 Task: Sort the products in the category "Enzymes" by price (lowest first).
Action: Mouse moved to (261, 141)
Screenshot: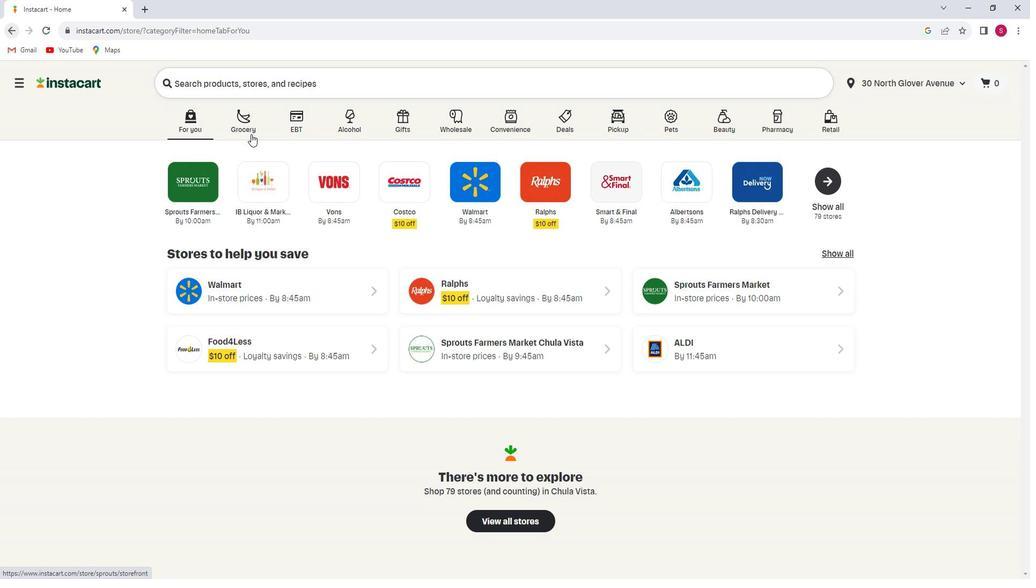 
Action: Mouse pressed left at (261, 141)
Screenshot: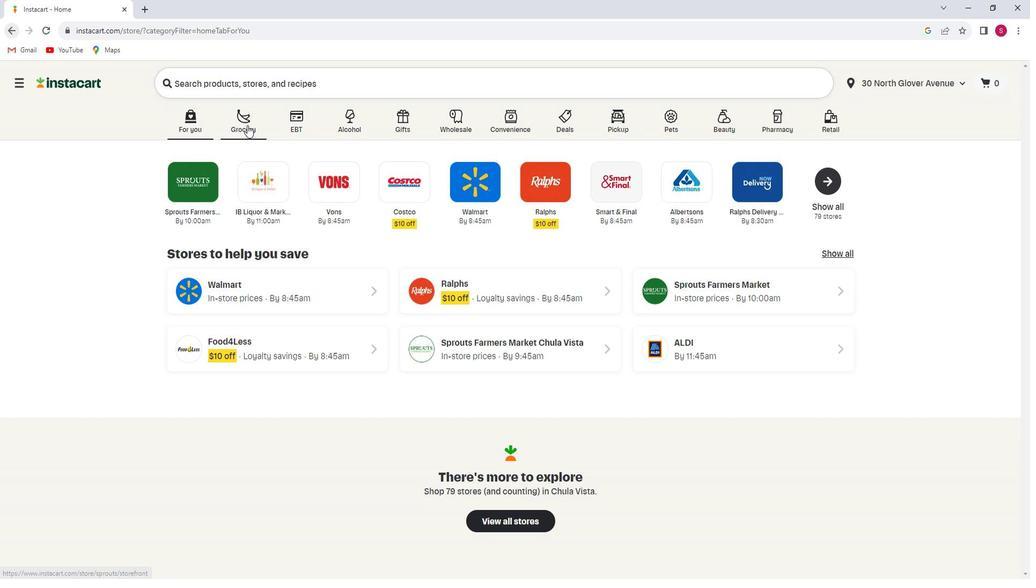 
Action: Mouse moved to (299, 304)
Screenshot: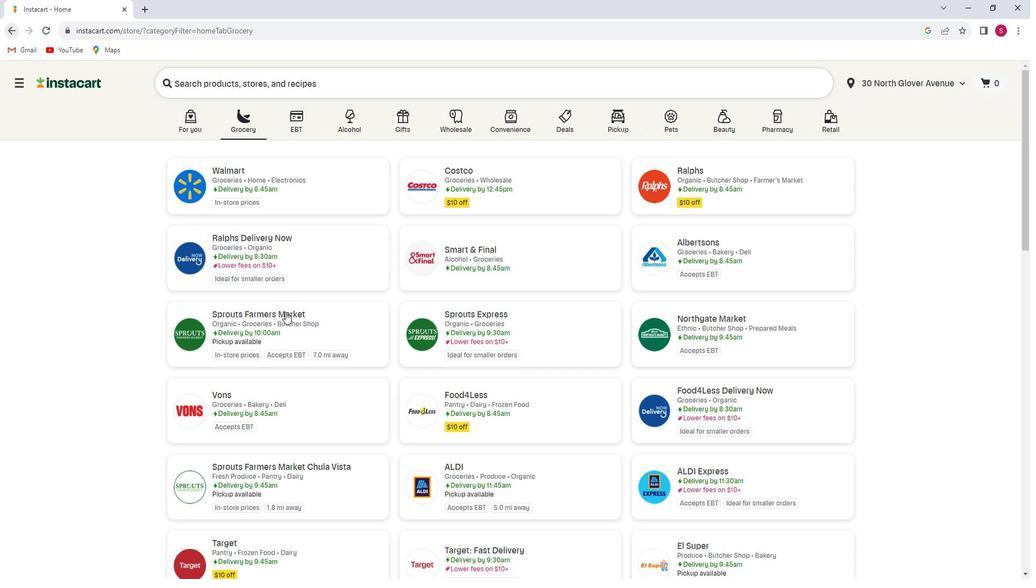 
Action: Mouse pressed left at (299, 304)
Screenshot: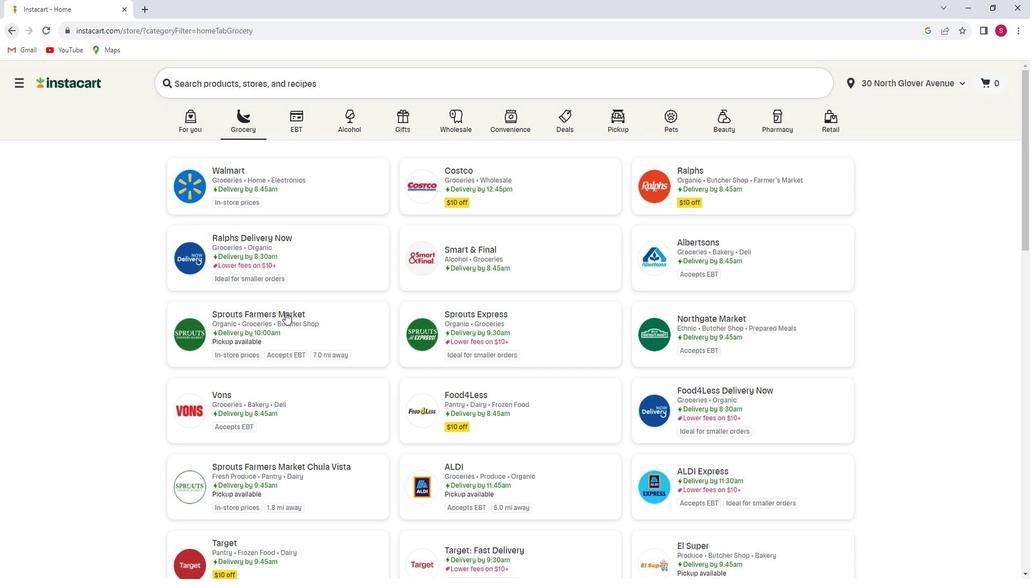 
Action: Mouse moved to (67, 302)
Screenshot: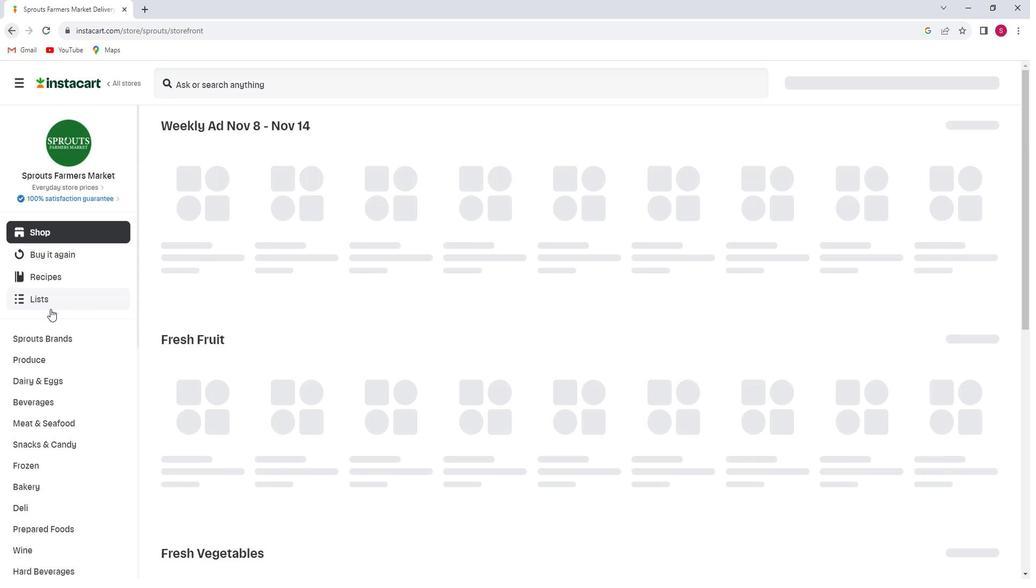 
Action: Mouse scrolled (67, 301) with delta (0, 0)
Screenshot: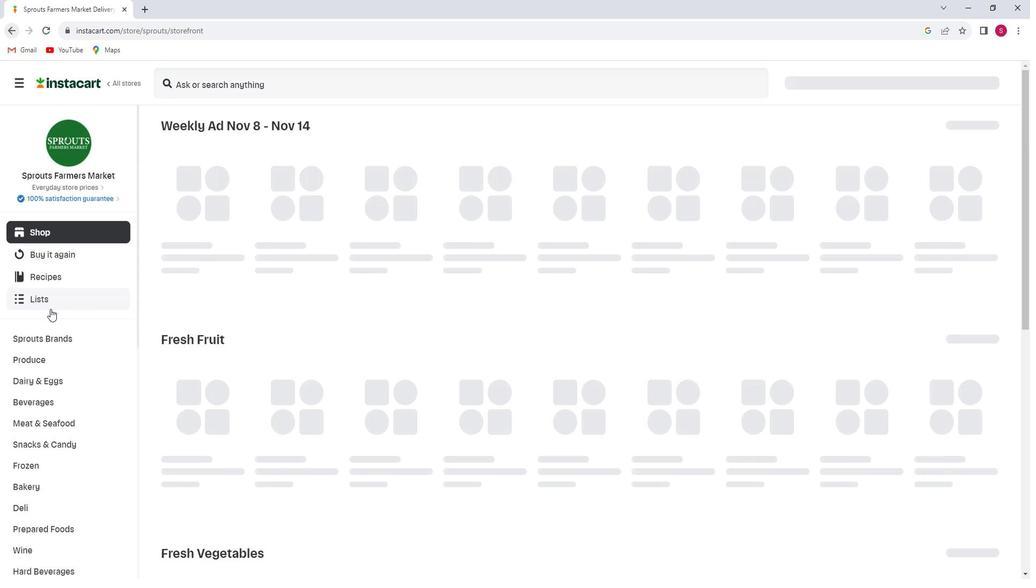 
Action: Mouse scrolled (67, 301) with delta (0, 0)
Screenshot: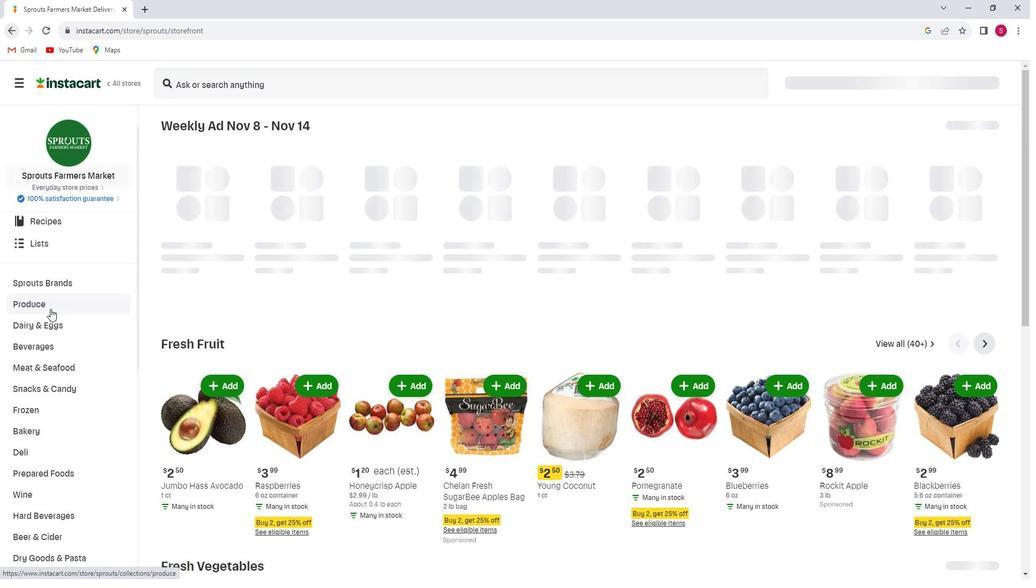 
Action: Mouse scrolled (67, 301) with delta (0, 0)
Screenshot: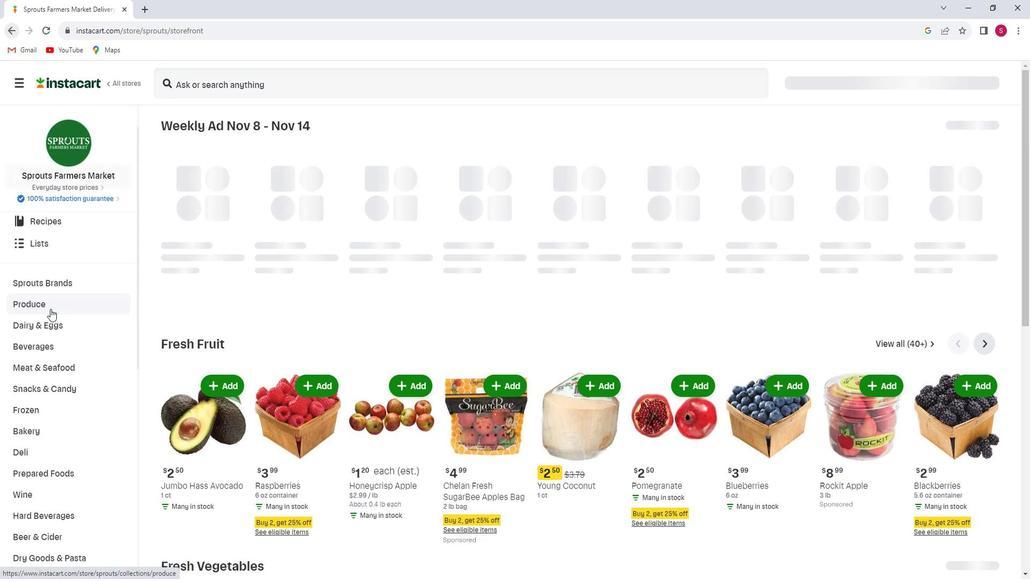 
Action: Mouse scrolled (67, 301) with delta (0, 0)
Screenshot: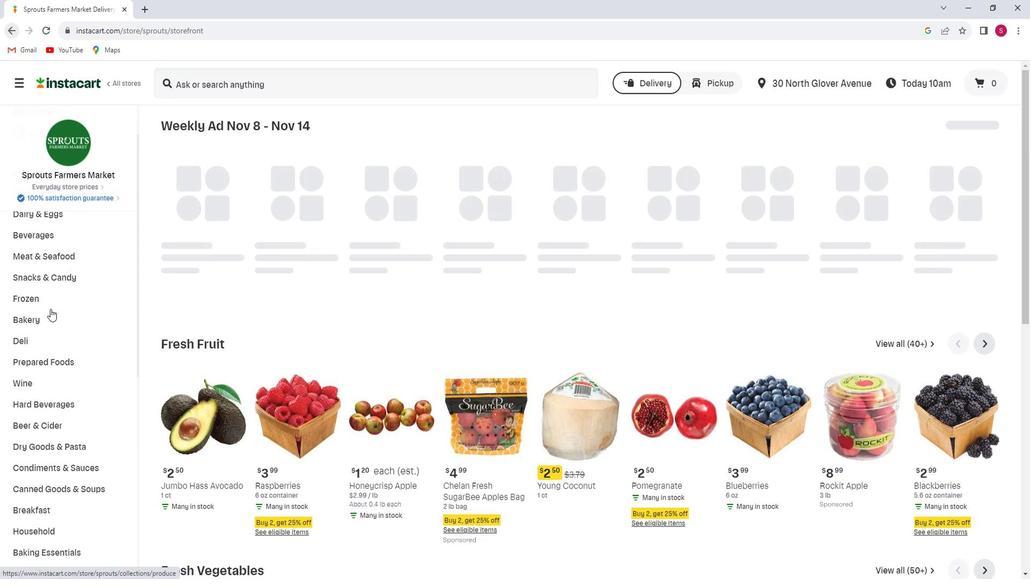 
Action: Mouse scrolled (67, 301) with delta (0, 0)
Screenshot: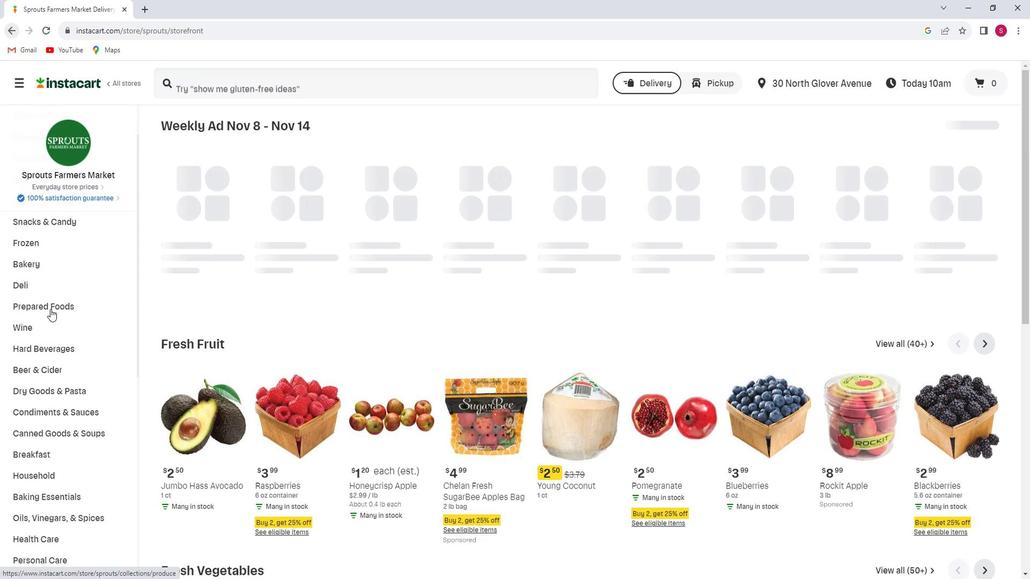 
Action: Mouse scrolled (67, 301) with delta (0, 0)
Screenshot: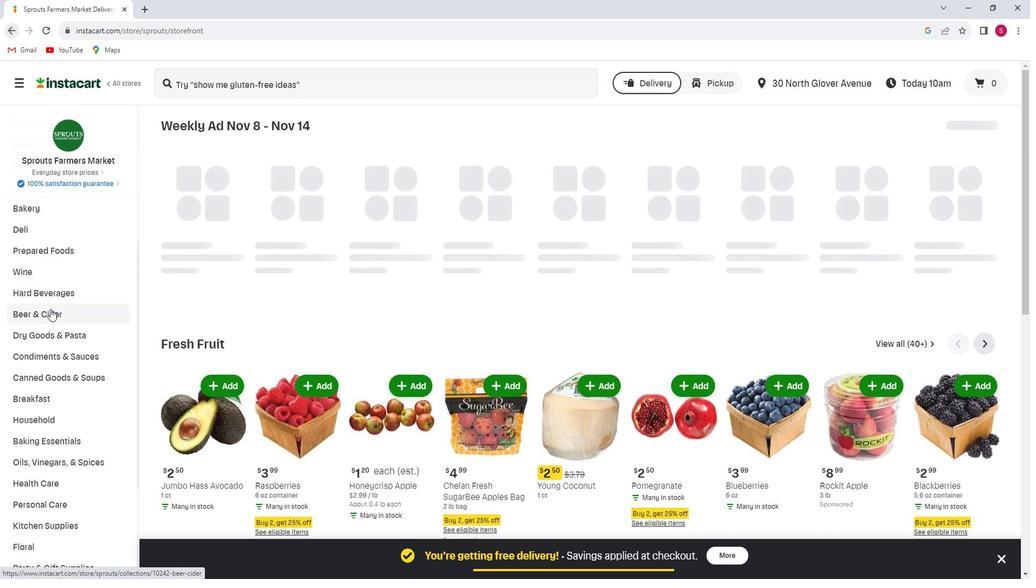 
Action: Mouse scrolled (67, 301) with delta (0, 0)
Screenshot: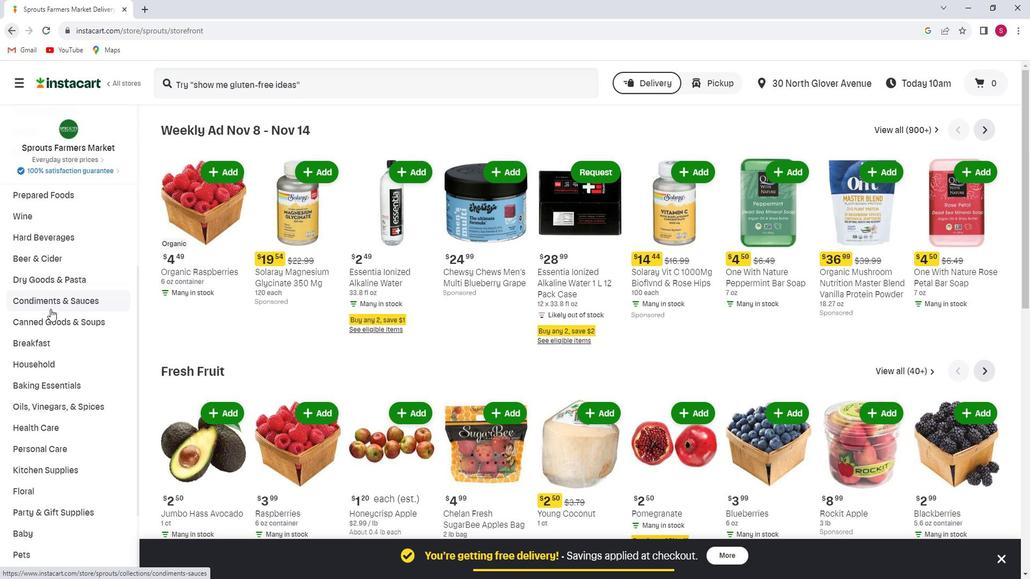 
Action: Mouse scrolled (67, 301) with delta (0, 0)
Screenshot: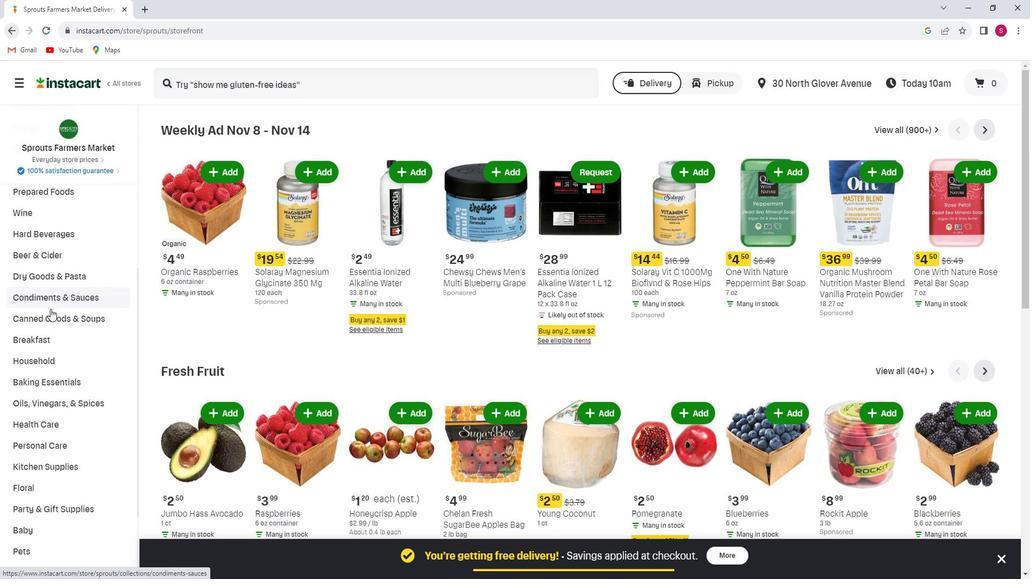 
Action: Mouse moved to (66, 307)
Screenshot: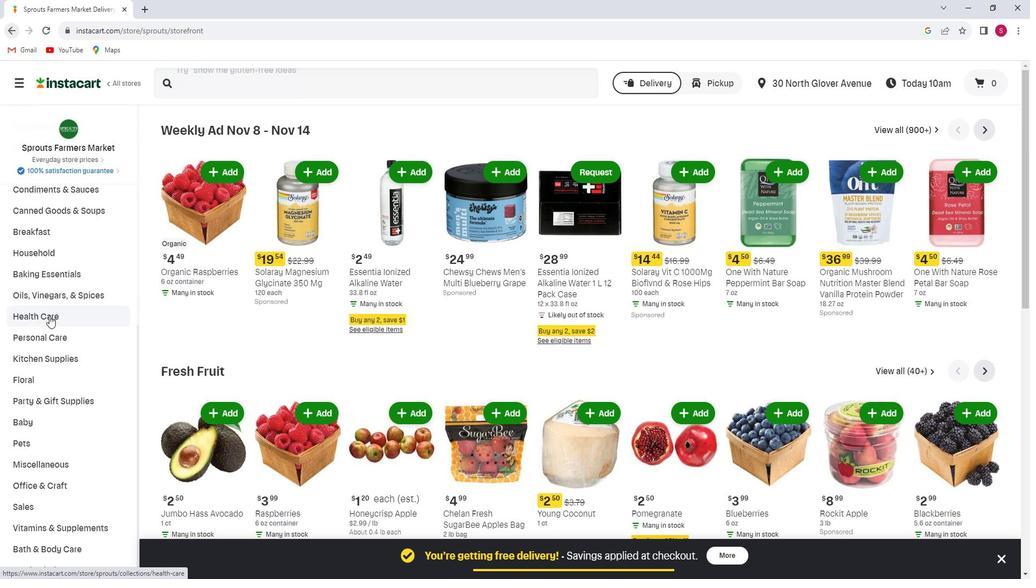 
Action: Mouse pressed left at (66, 307)
Screenshot: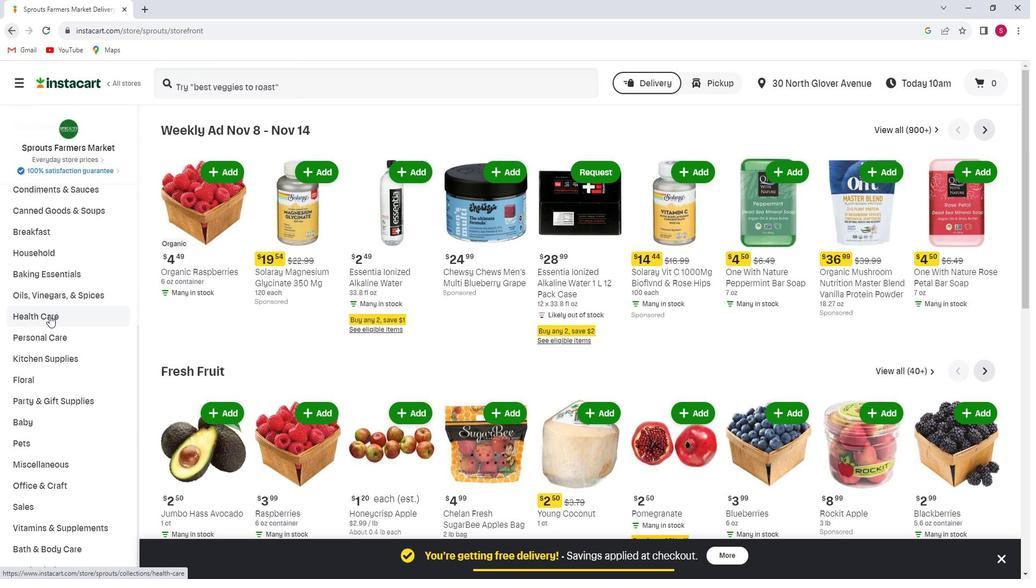 
Action: Mouse moved to (488, 170)
Screenshot: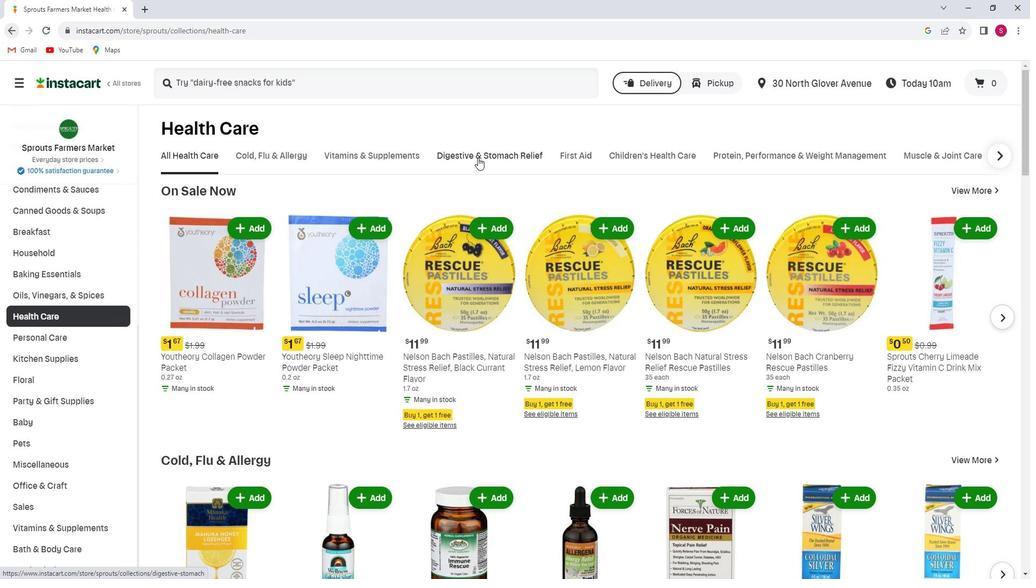 
Action: Mouse pressed left at (488, 170)
Screenshot: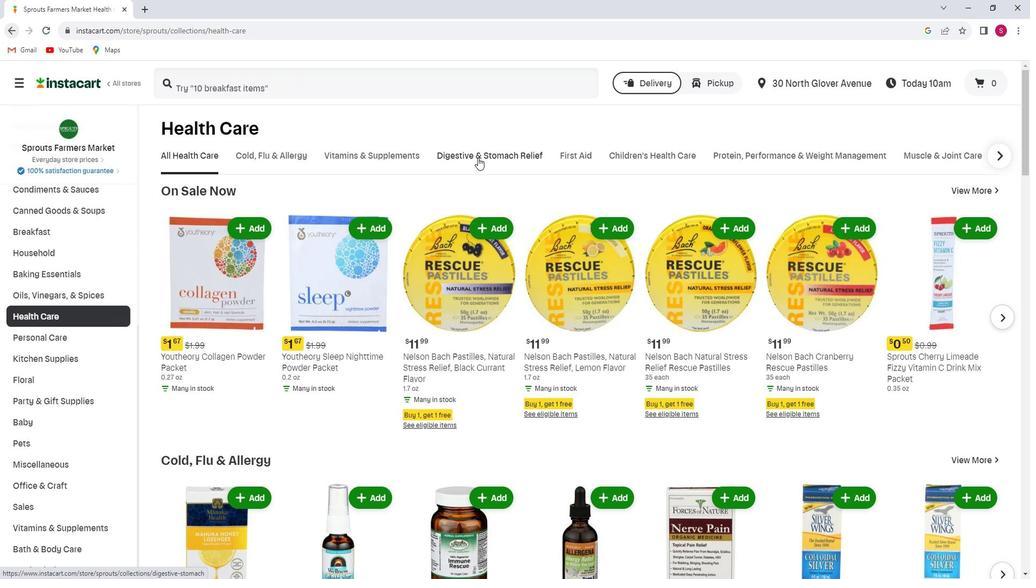 
Action: Mouse moved to (717, 207)
Screenshot: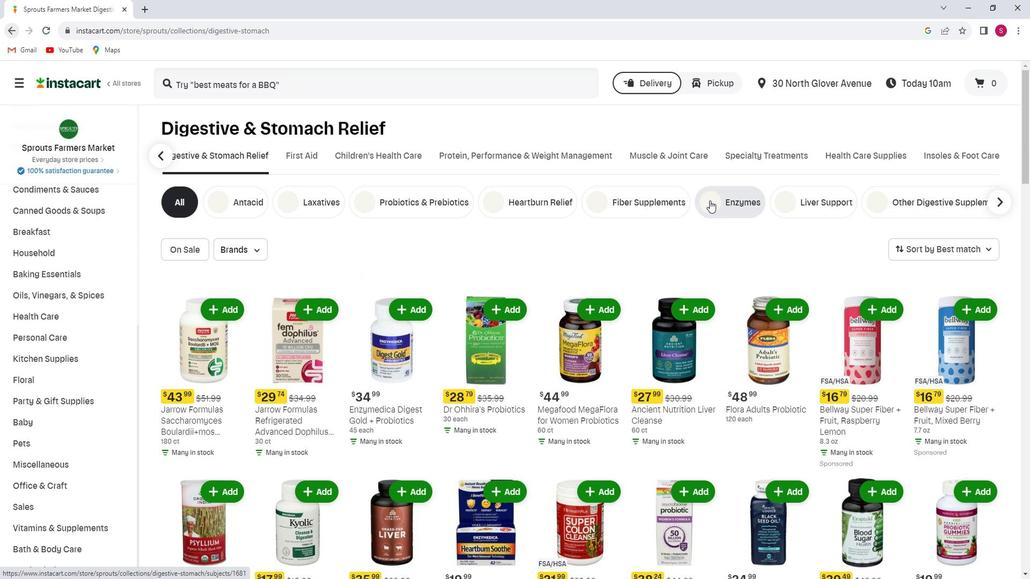 
Action: Mouse pressed left at (717, 207)
Screenshot: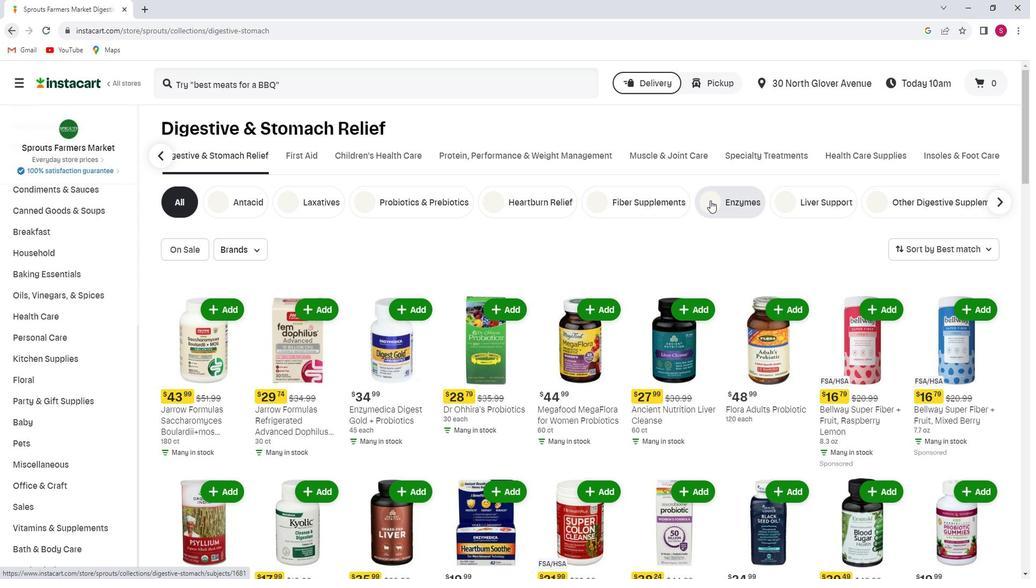 
Action: Mouse moved to (927, 251)
Screenshot: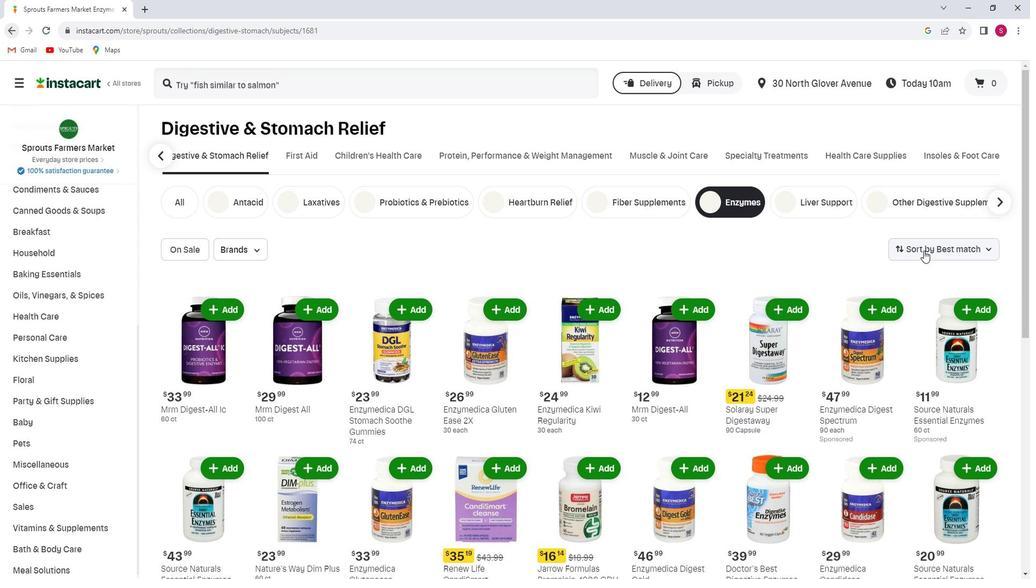 
Action: Mouse pressed left at (927, 251)
Screenshot: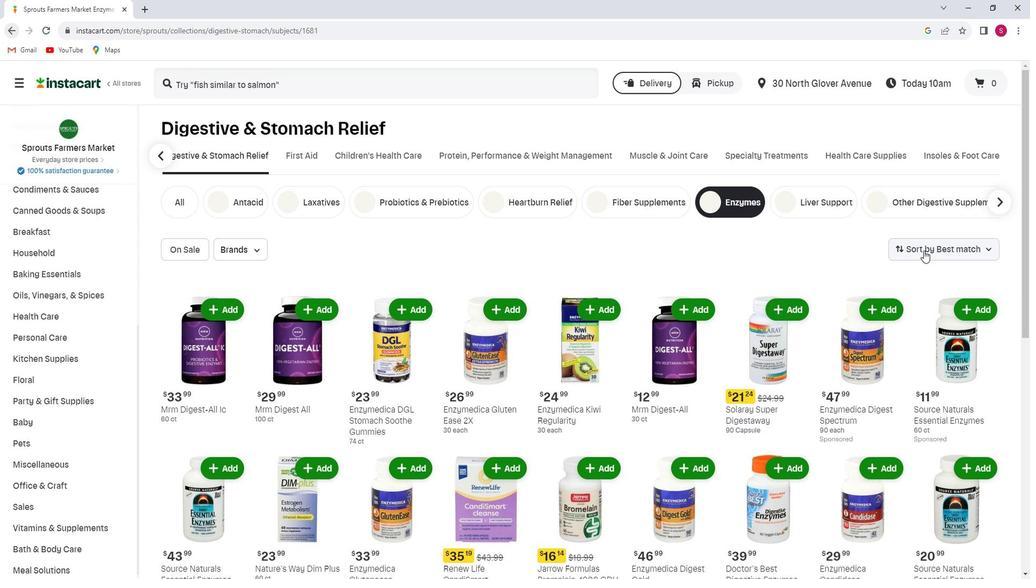 
Action: Mouse moved to (938, 300)
Screenshot: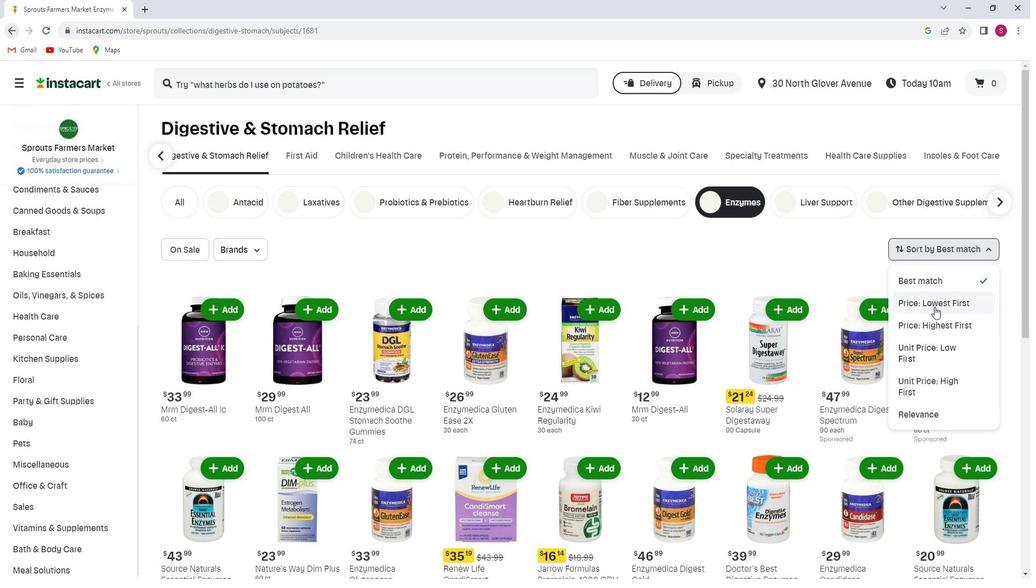 
Action: Mouse pressed left at (938, 300)
Screenshot: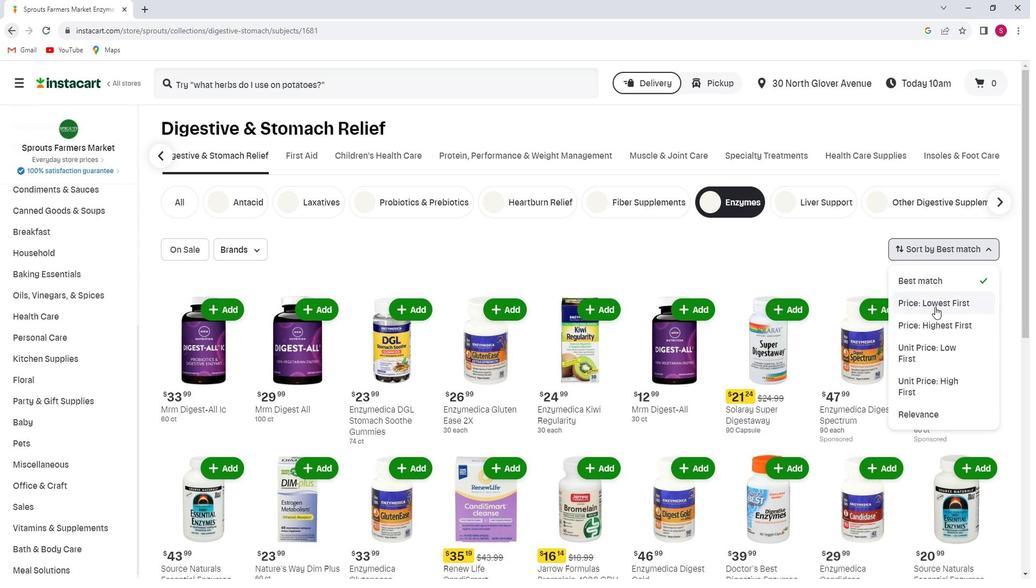 
